 Task: Change curve  line to lose dashed.
Action: Mouse moved to (461, 256)
Screenshot: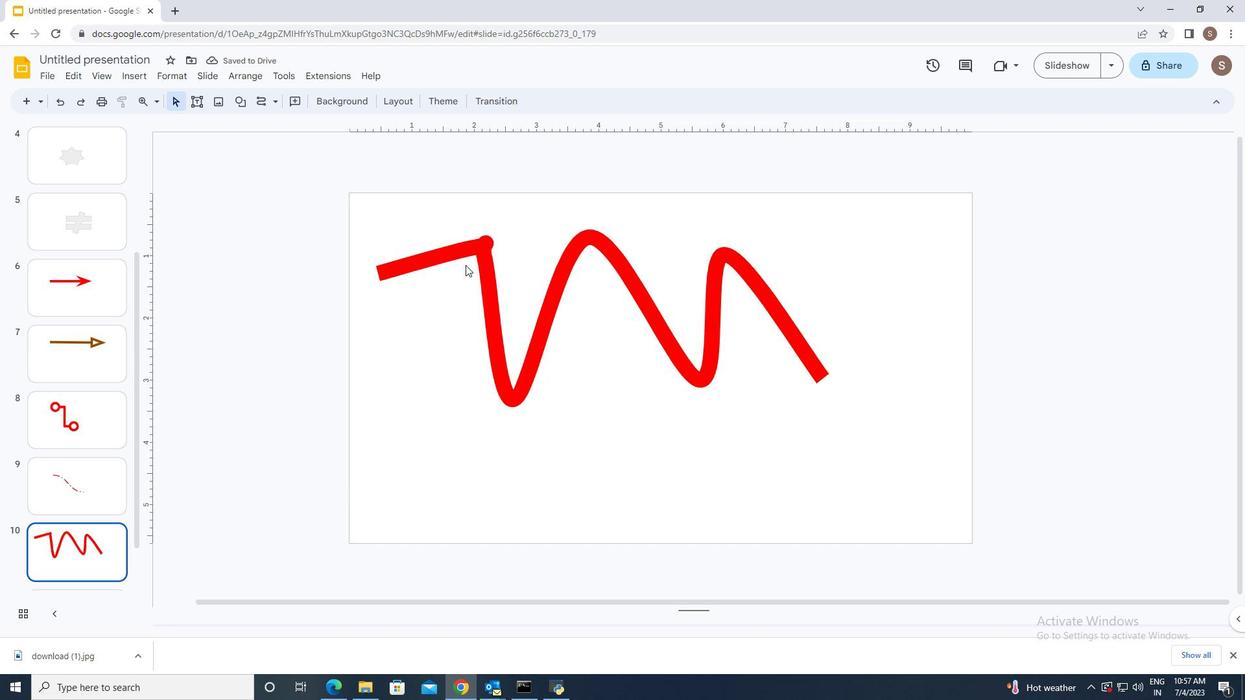 
Action: Mouse pressed left at (461, 256)
Screenshot: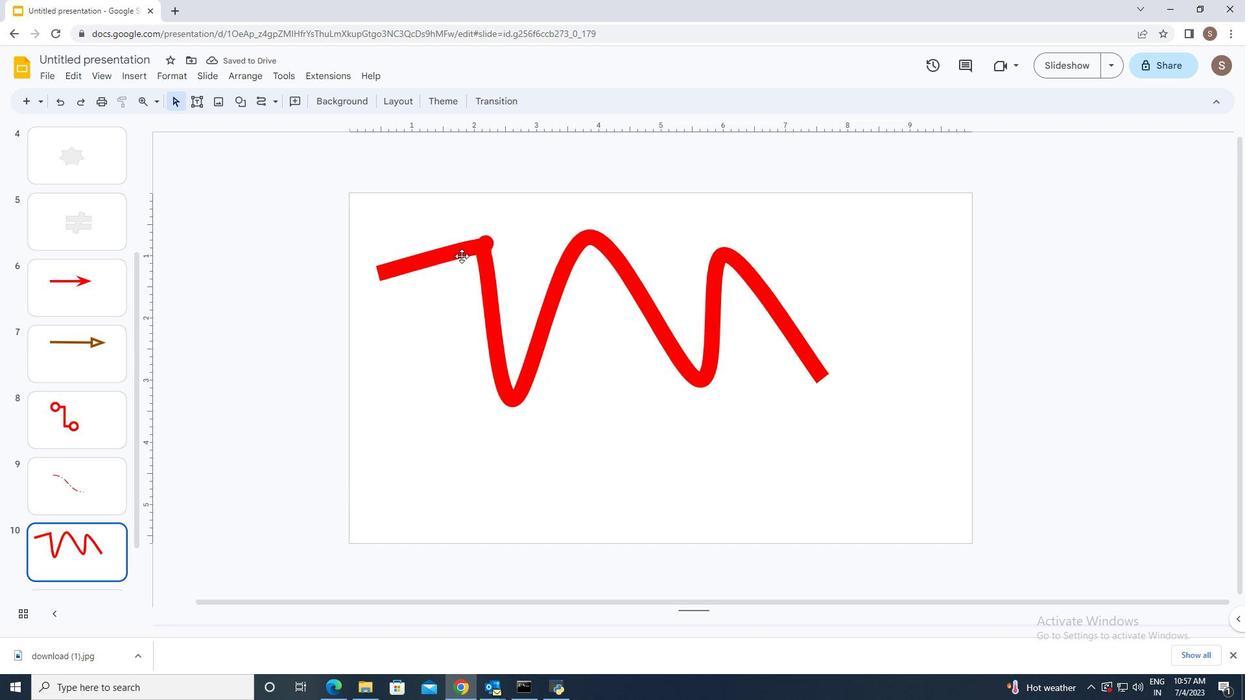 
Action: Mouse moved to (361, 104)
Screenshot: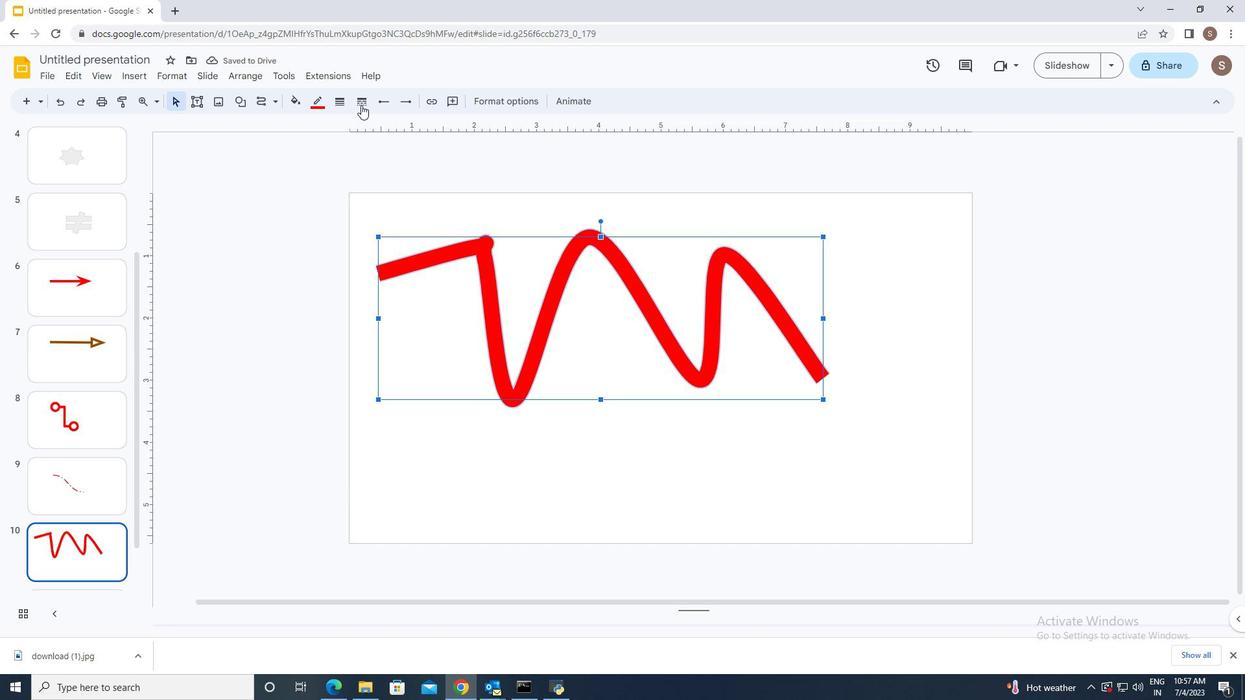 
Action: Mouse pressed left at (361, 104)
Screenshot: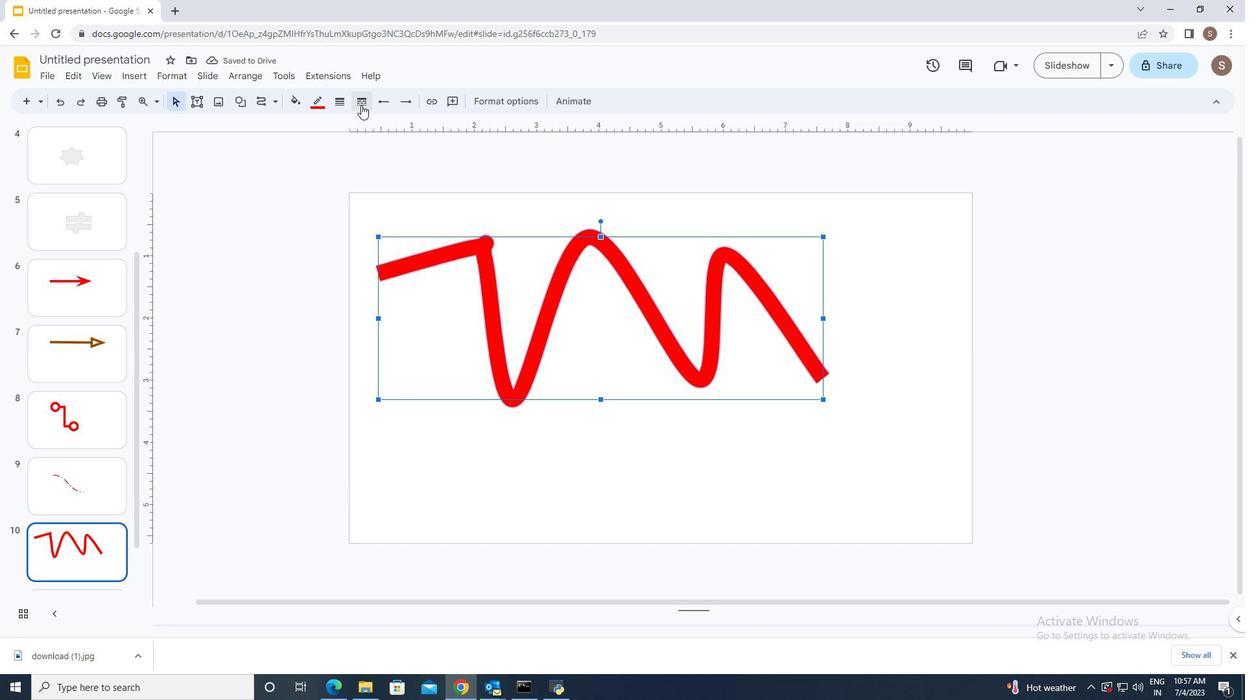 
Action: Mouse moved to (396, 200)
Screenshot: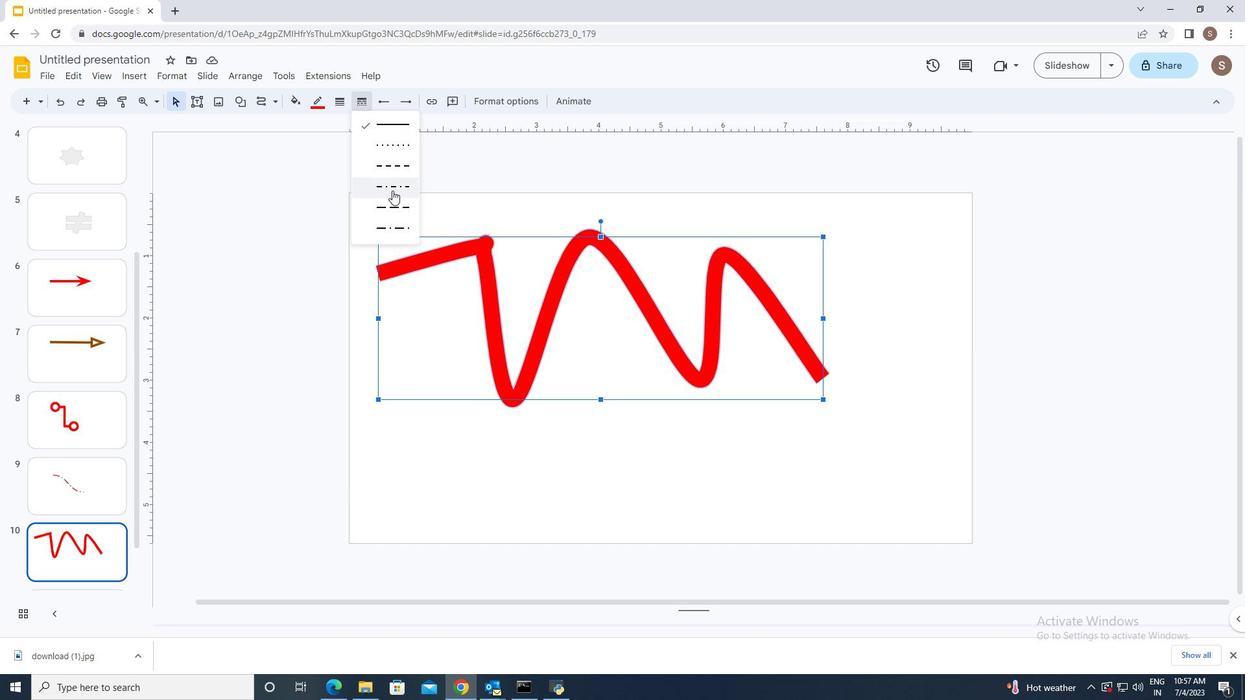 
Action: Mouse pressed left at (396, 200)
Screenshot: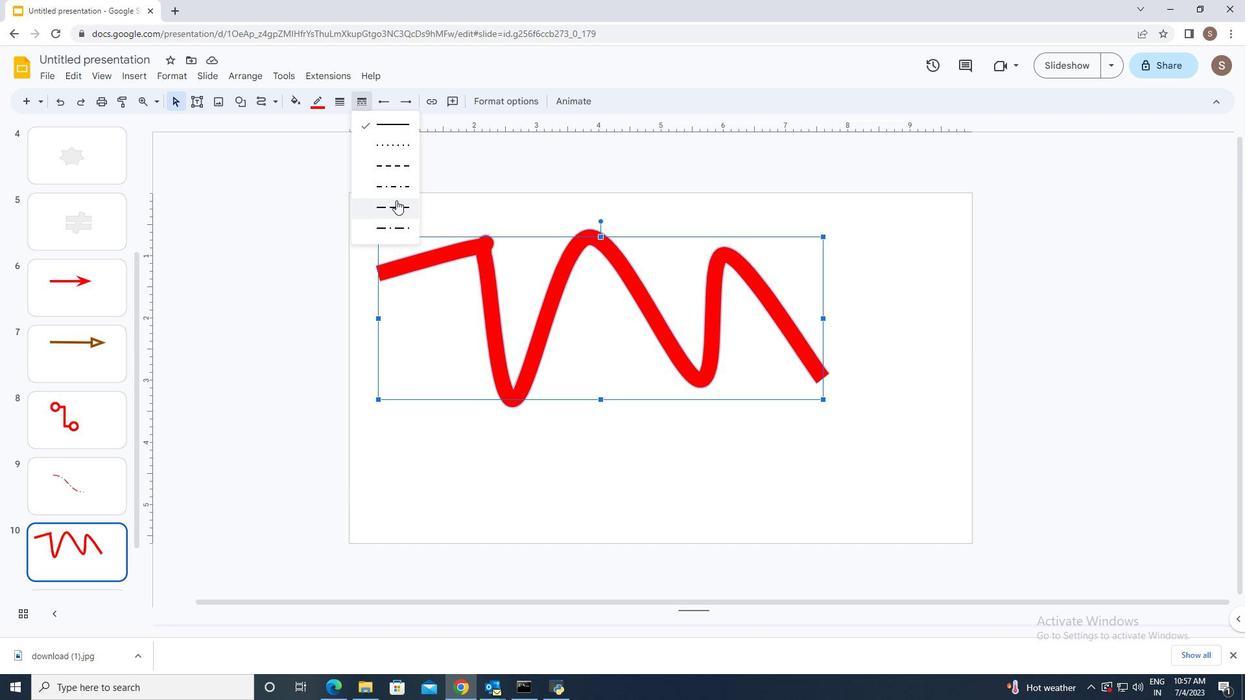 
Action: Mouse moved to (449, 447)
Screenshot: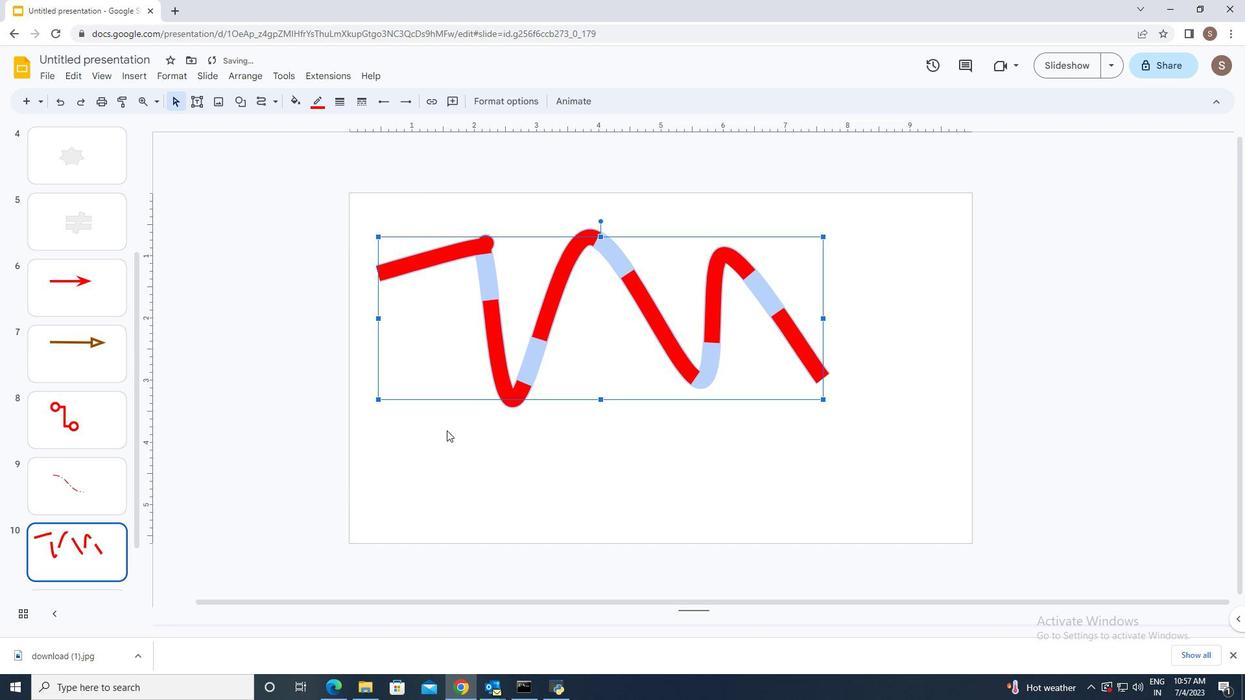 
Action: Mouse pressed left at (449, 447)
Screenshot: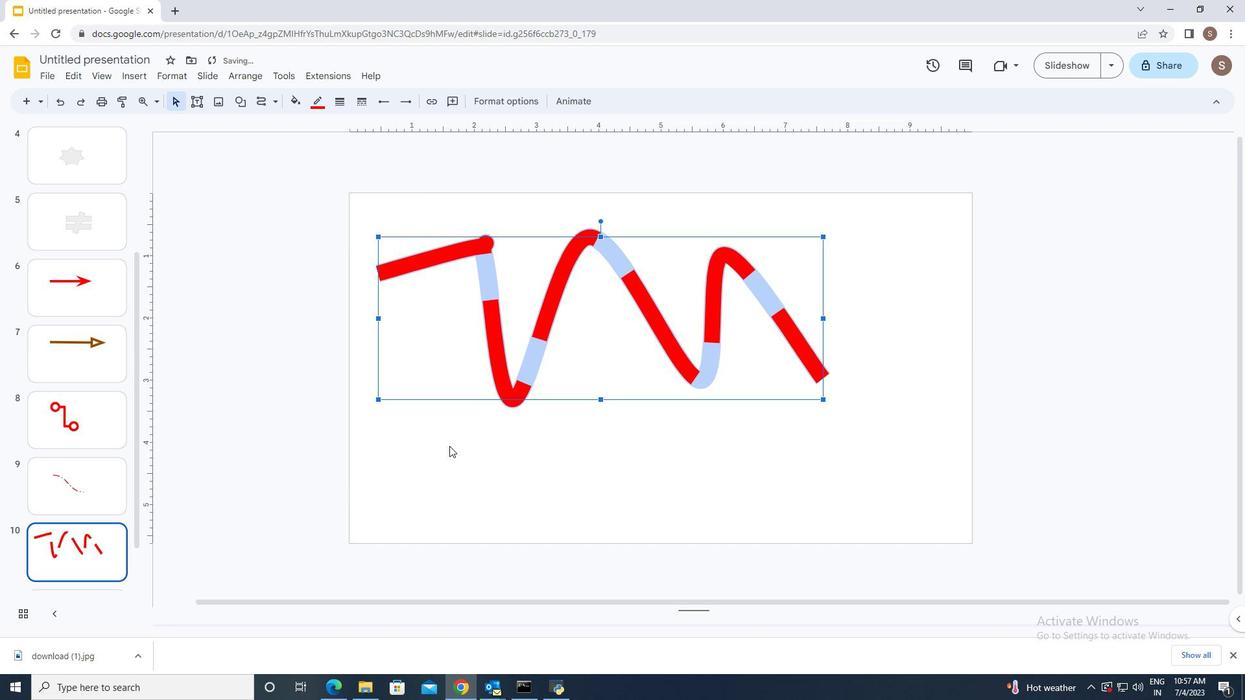 
